 Task: Create a rule from the Routing list, Task moved to a section -> Set Priority in the project AgileMatrix , set the section as To-Do and set the priority of the task as  High
Action: Mouse moved to (612, 344)
Screenshot: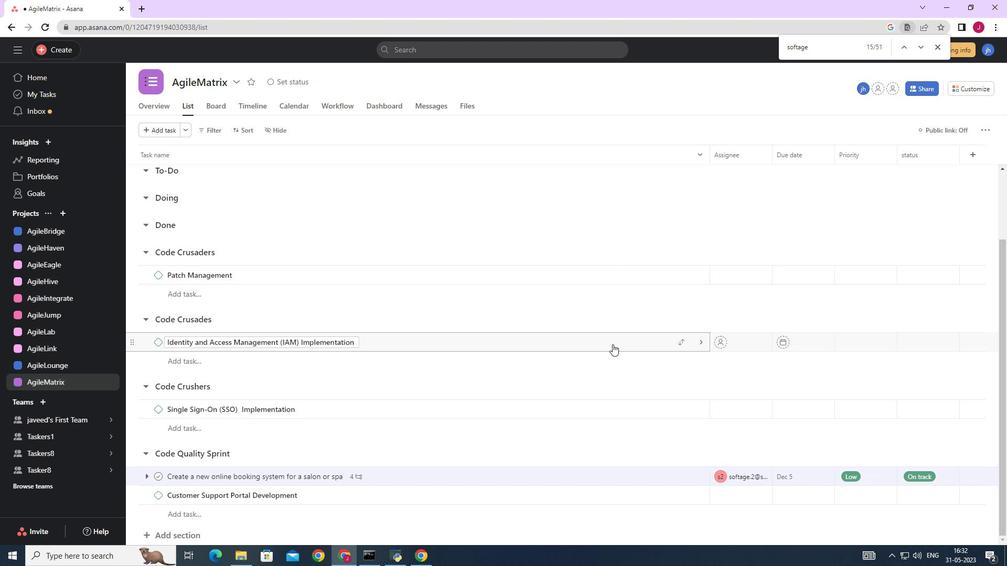 
Action: Mouse scrolled (612, 344) with delta (0, 0)
Screenshot: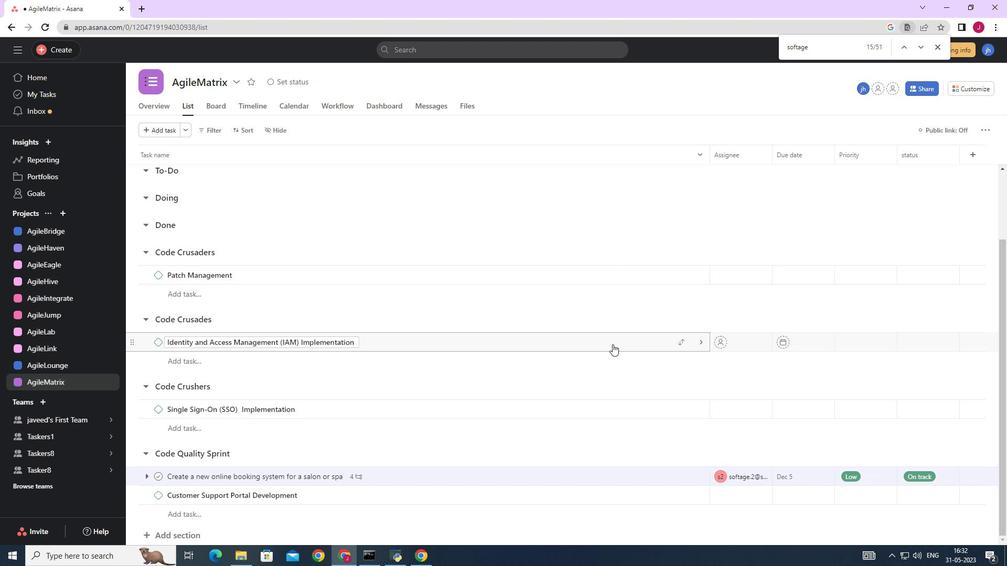 
Action: Mouse scrolled (612, 344) with delta (0, 0)
Screenshot: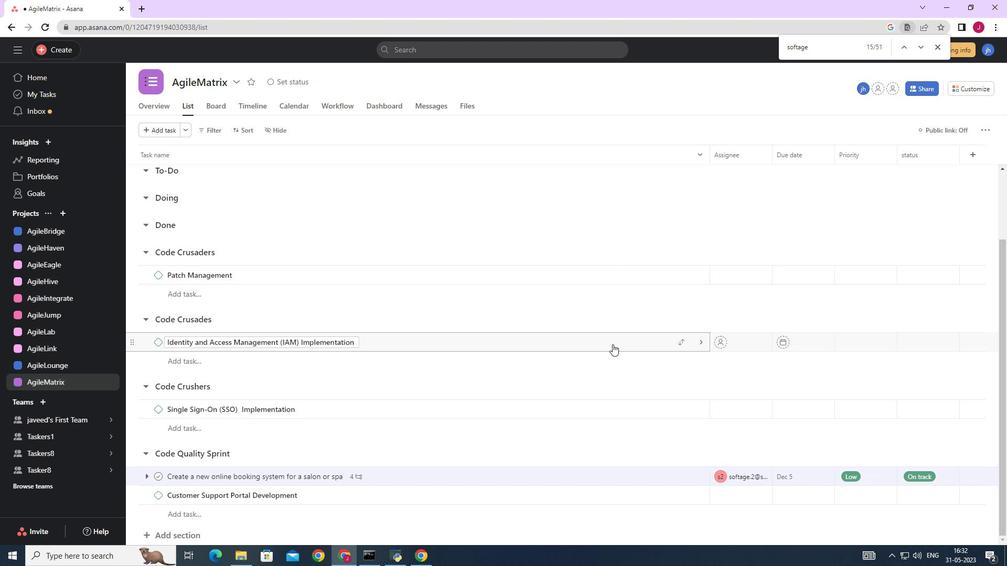 
Action: Mouse moved to (612, 343)
Screenshot: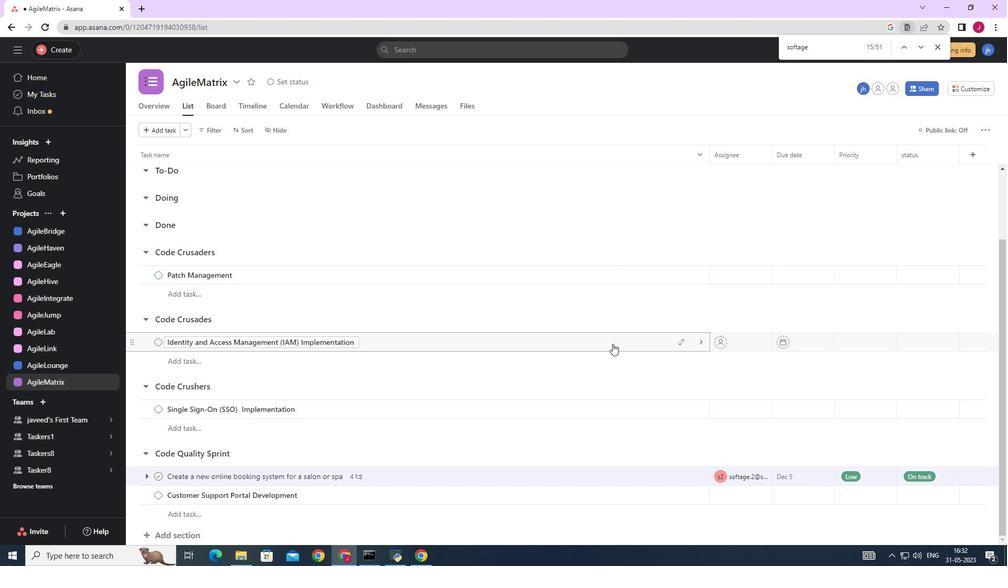 
Action: Mouse scrolled (612, 344) with delta (0, 0)
Screenshot: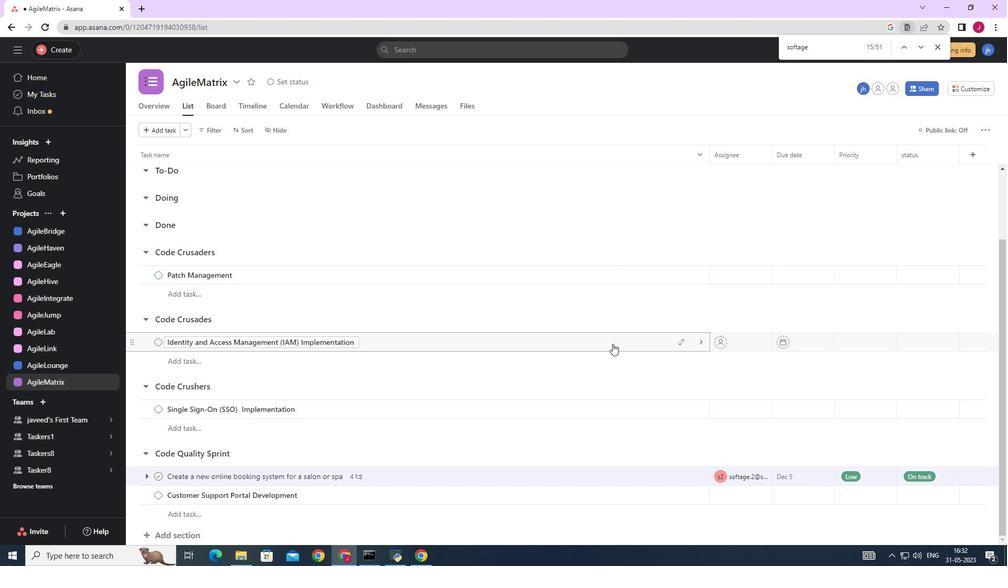 
Action: Mouse moved to (976, 91)
Screenshot: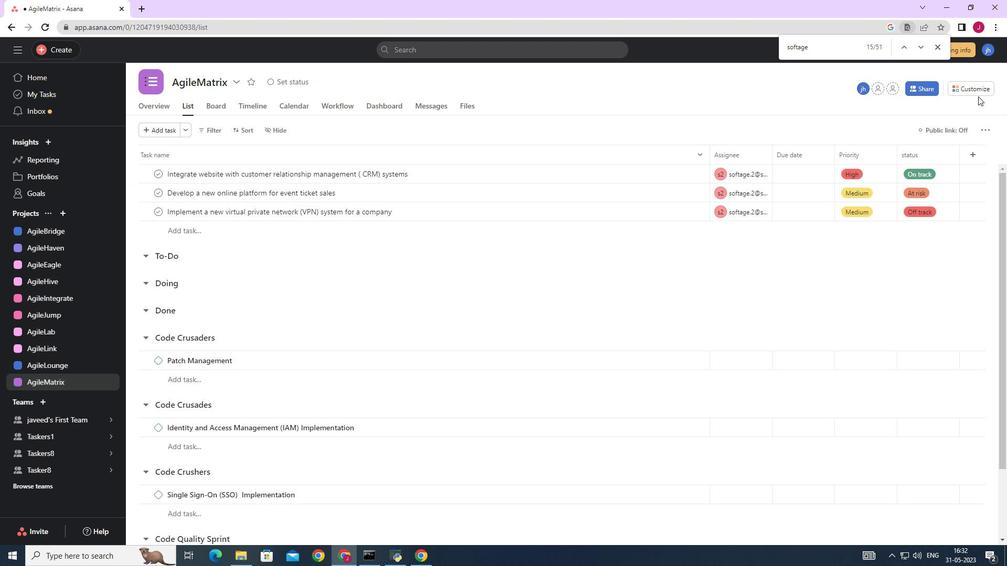 
Action: Mouse pressed left at (976, 91)
Screenshot: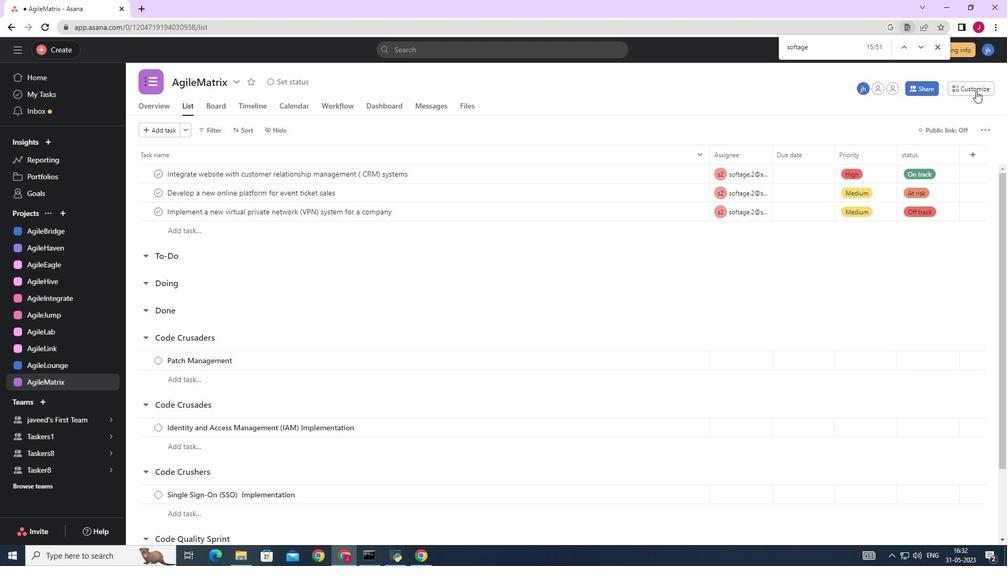 
Action: Mouse moved to (797, 231)
Screenshot: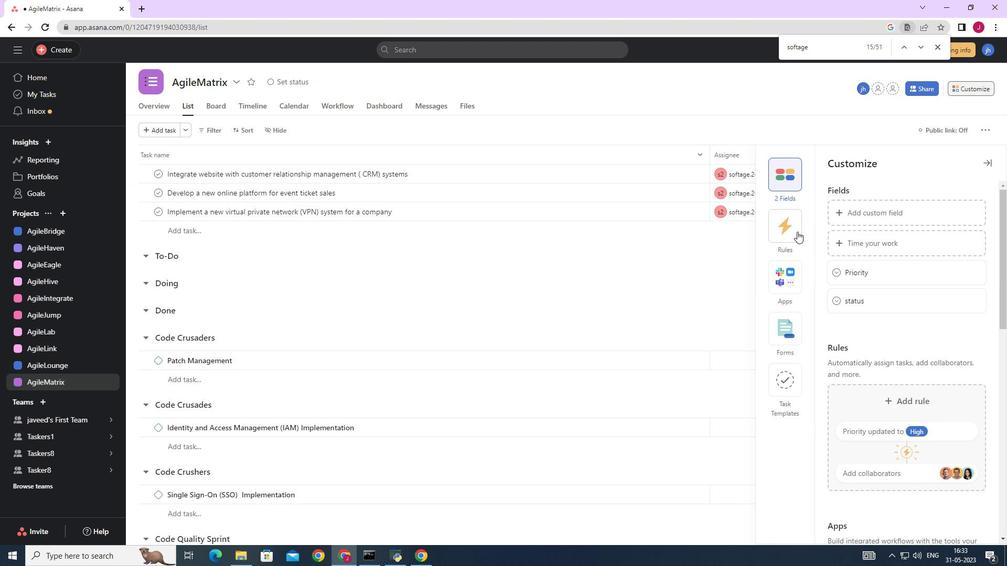 
Action: Mouse pressed left at (797, 231)
Screenshot: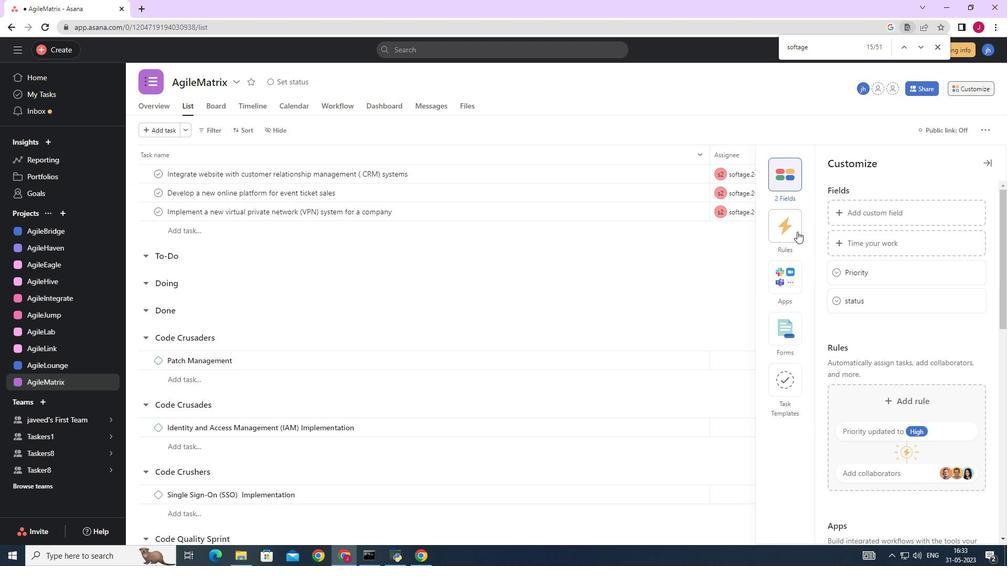 
Action: Mouse moved to (882, 241)
Screenshot: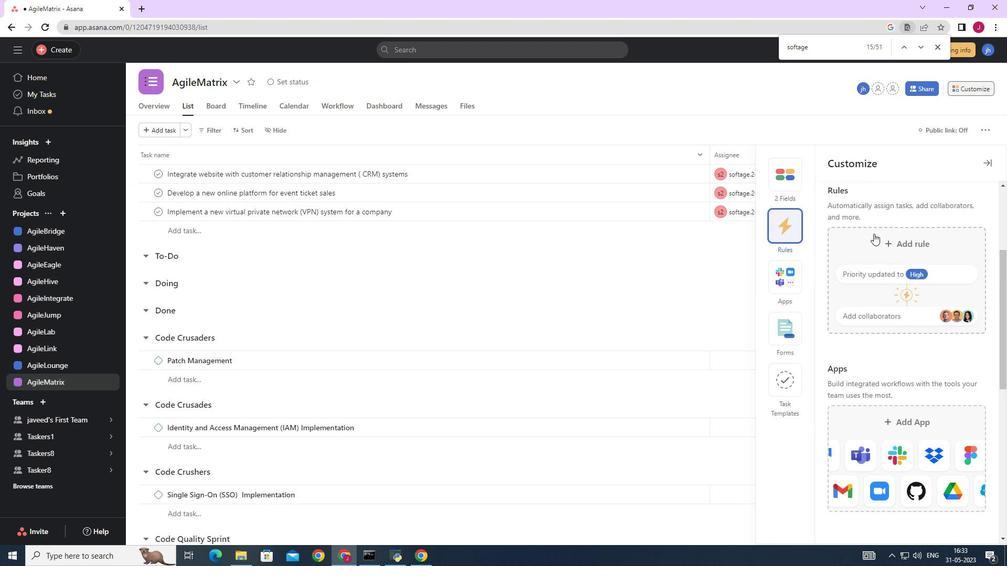 
Action: Mouse pressed left at (882, 241)
Screenshot: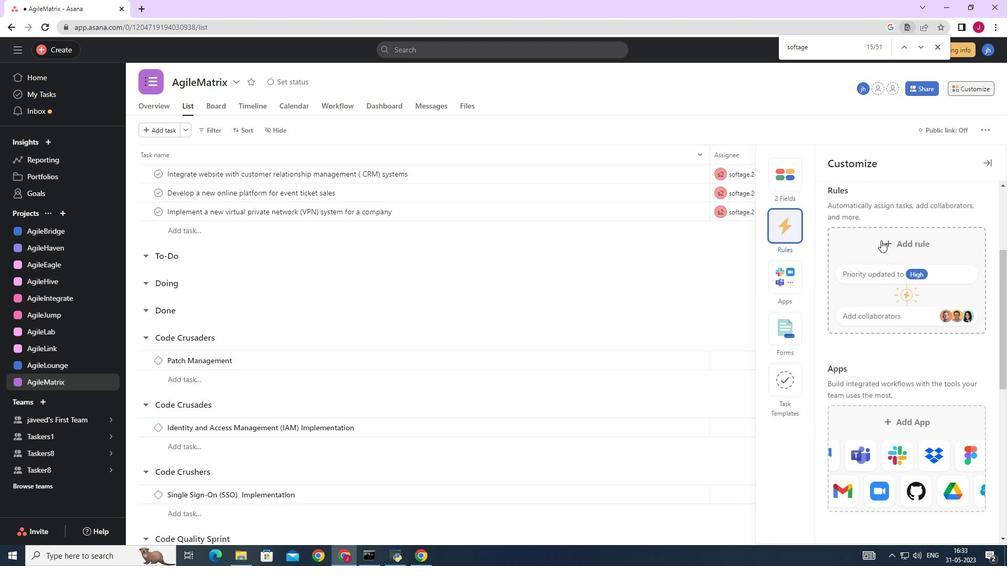 
Action: Mouse moved to (225, 140)
Screenshot: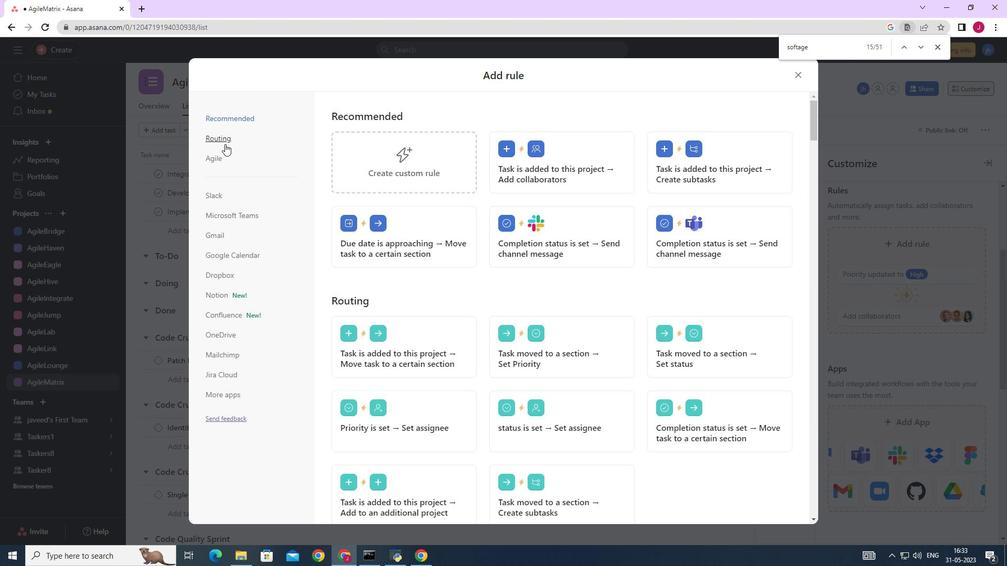 
Action: Mouse pressed left at (225, 140)
Screenshot: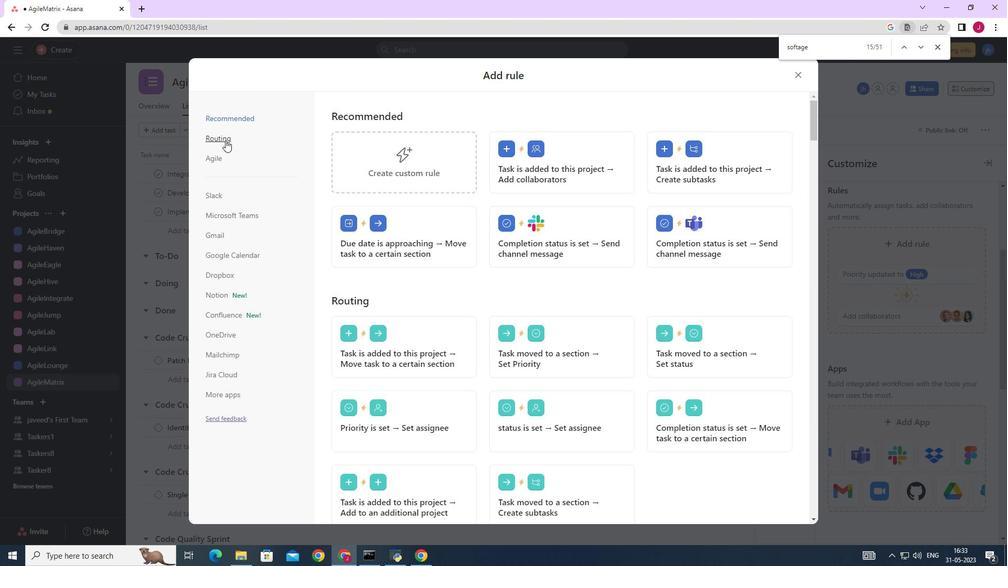 
Action: Mouse moved to (538, 169)
Screenshot: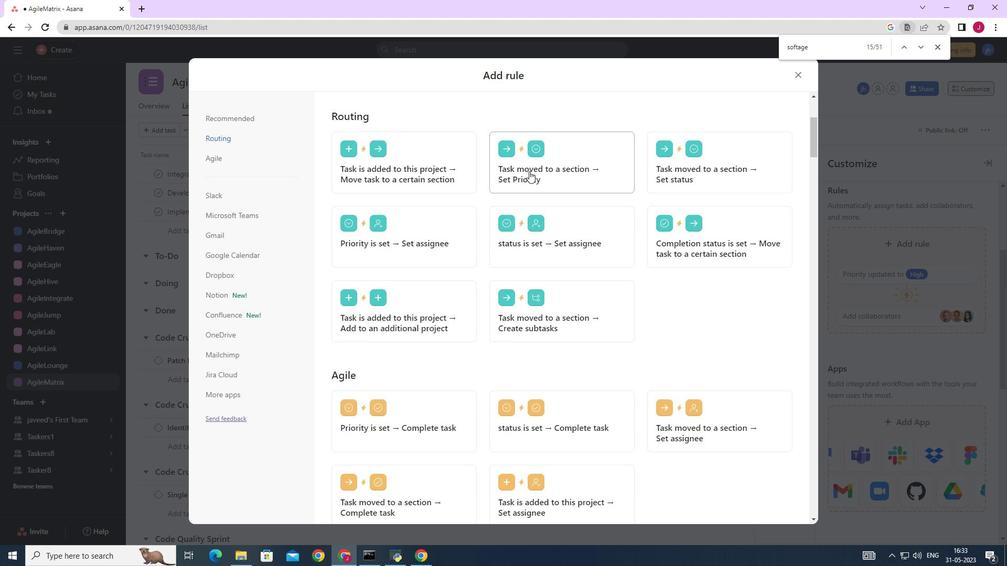 
Action: Mouse pressed left at (538, 169)
Screenshot: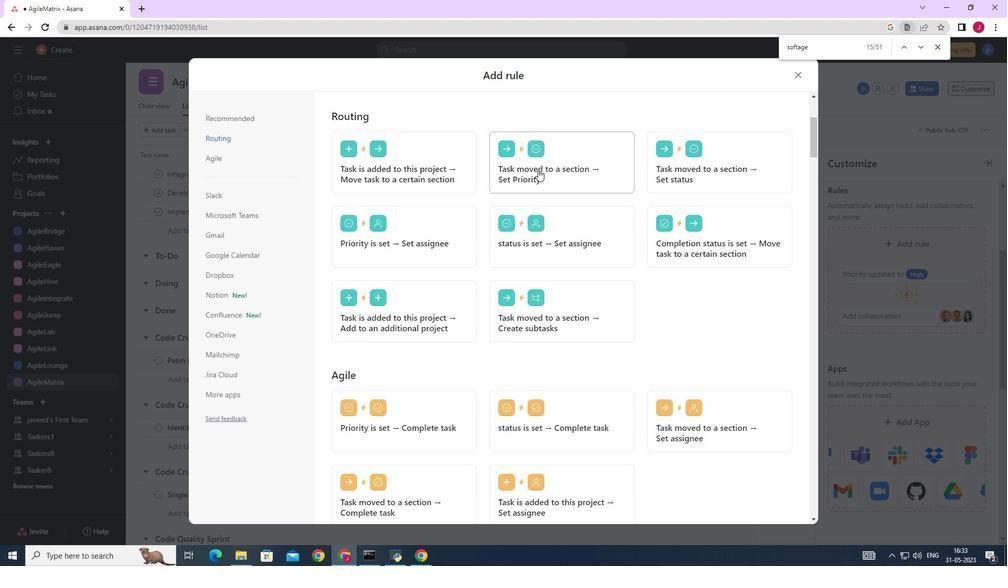 
Action: Mouse moved to (396, 283)
Screenshot: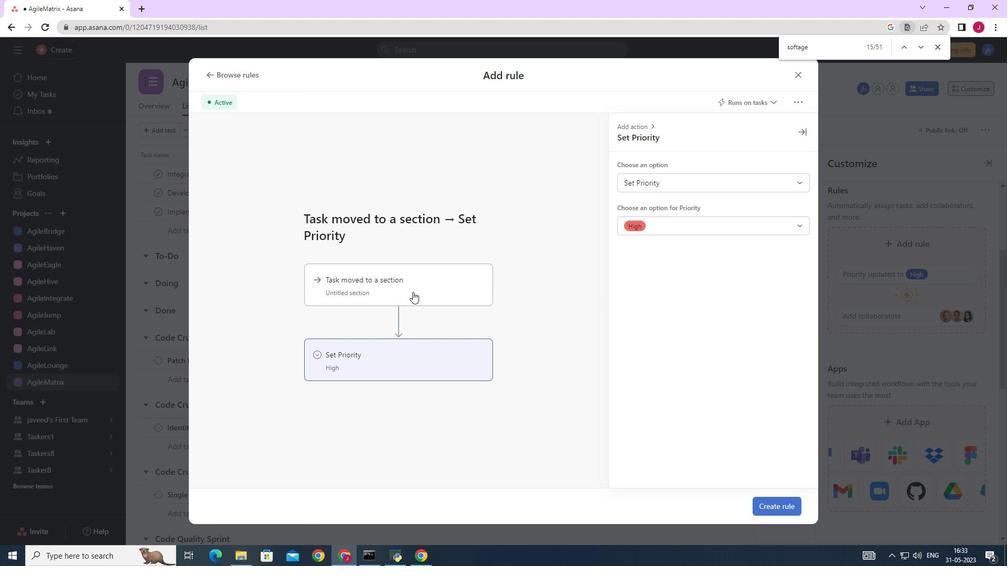 
Action: Mouse pressed left at (396, 283)
Screenshot: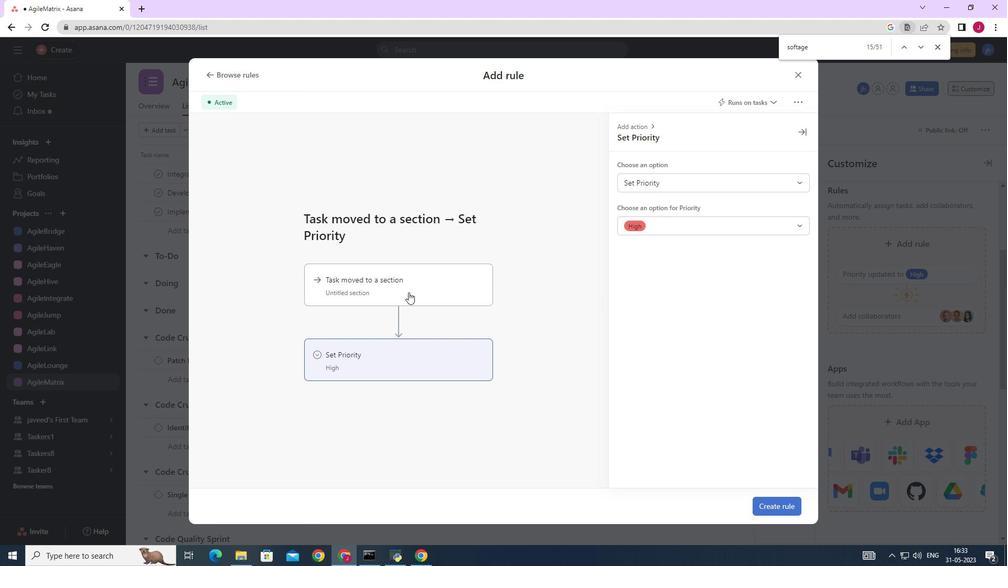 
Action: Mouse moved to (699, 184)
Screenshot: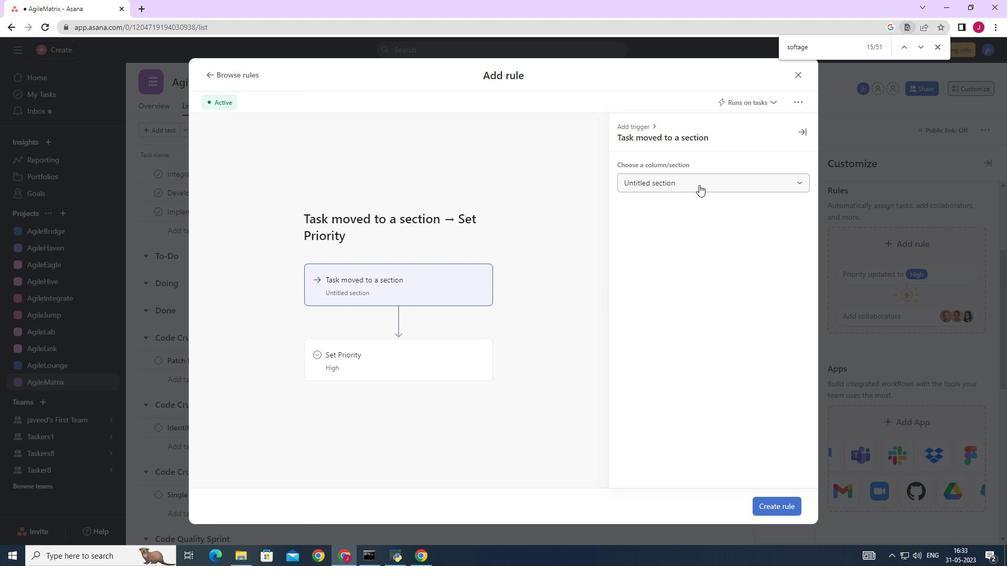 
Action: Mouse pressed left at (699, 184)
Screenshot: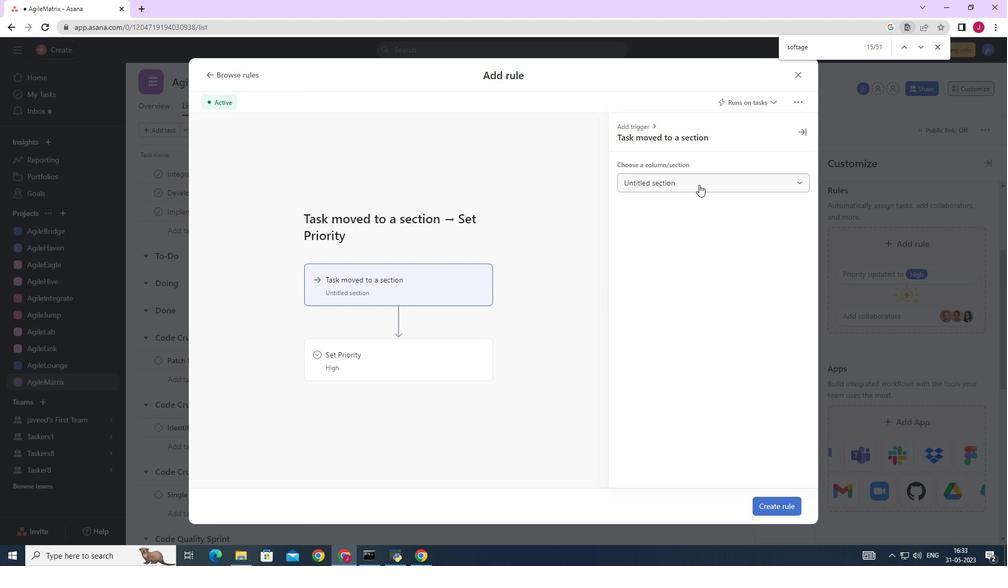 
Action: Mouse moved to (644, 223)
Screenshot: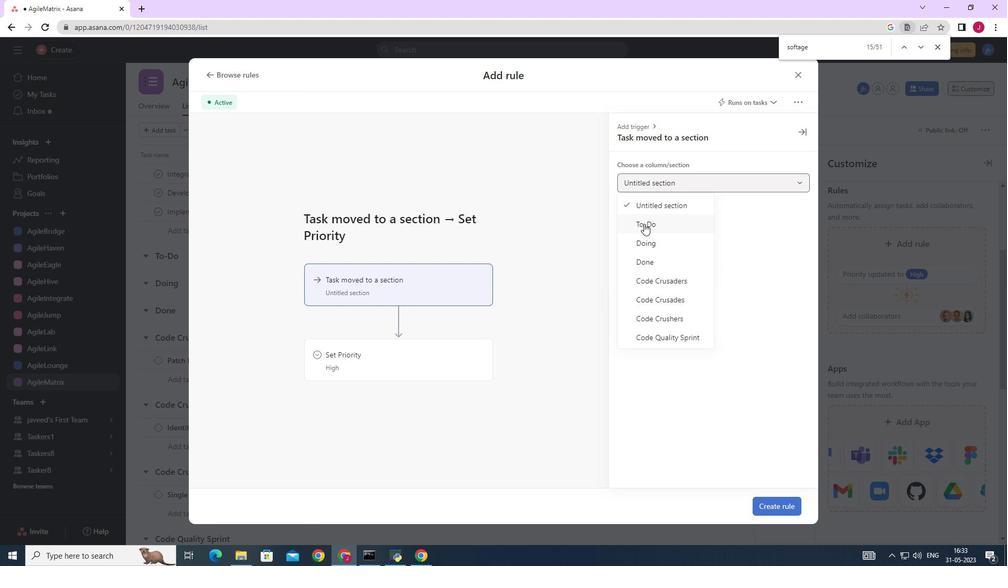 
Action: Mouse pressed left at (644, 223)
Screenshot: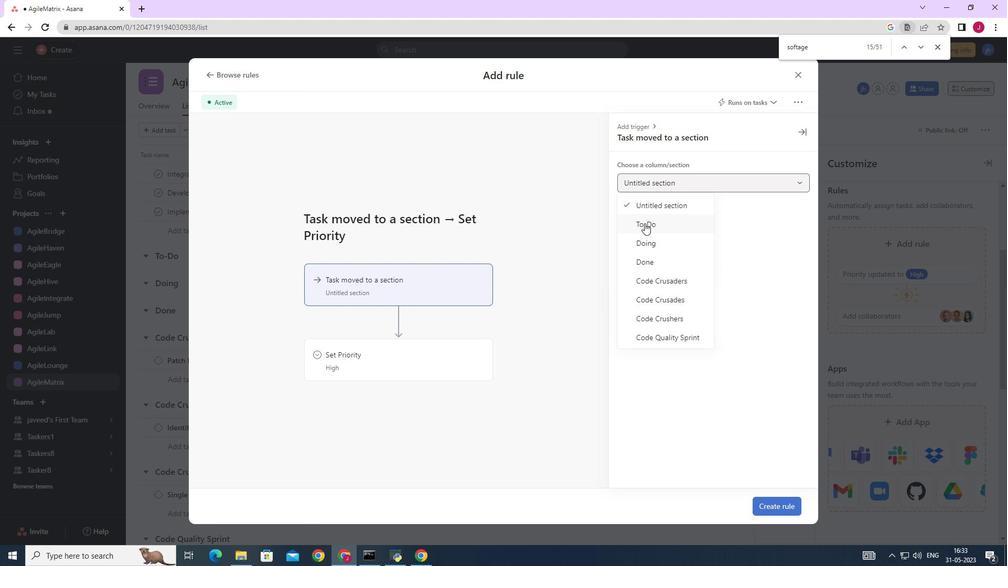 
Action: Mouse moved to (374, 365)
Screenshot: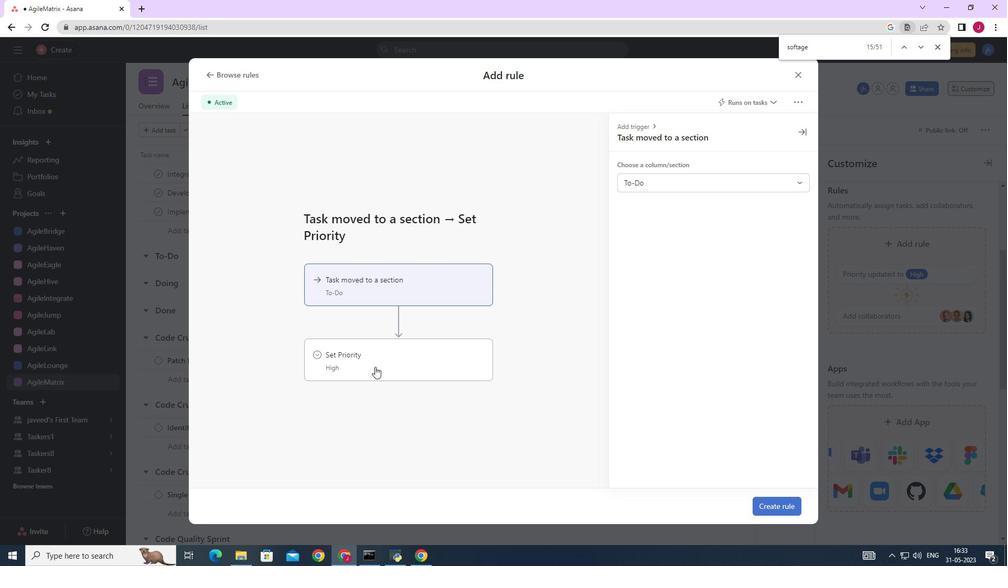 
Action: Mouse pressed left at (374, 365)
Screenshot: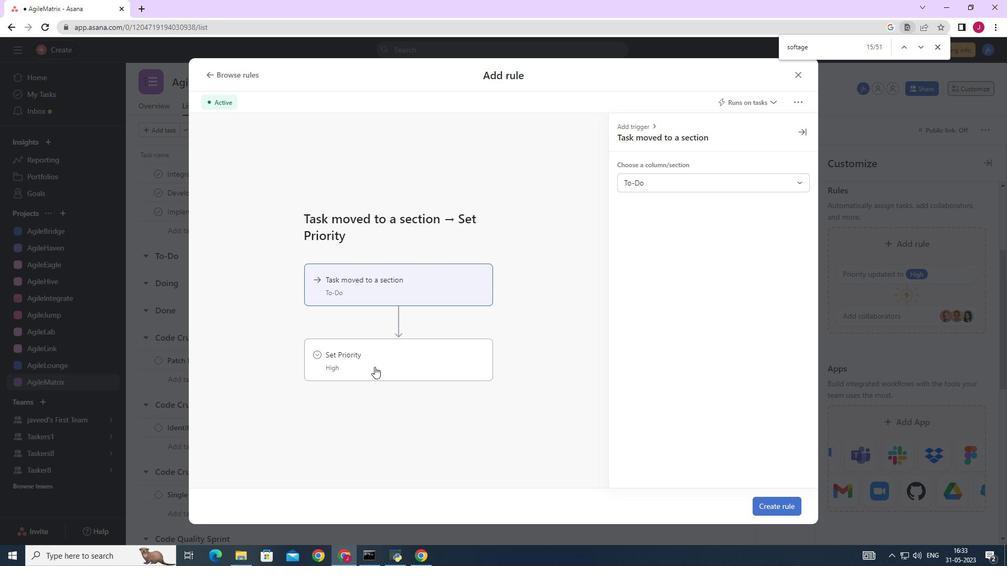 
Action: Mouse moved to (667, 183)
Screenshot: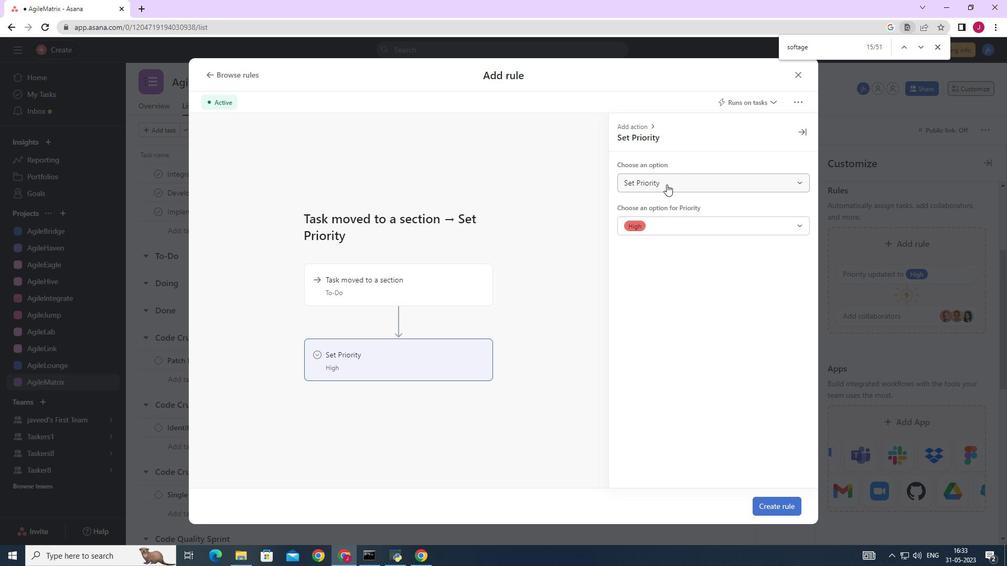 
Action: Mouse pressed left at (667, 183)
Screenshot: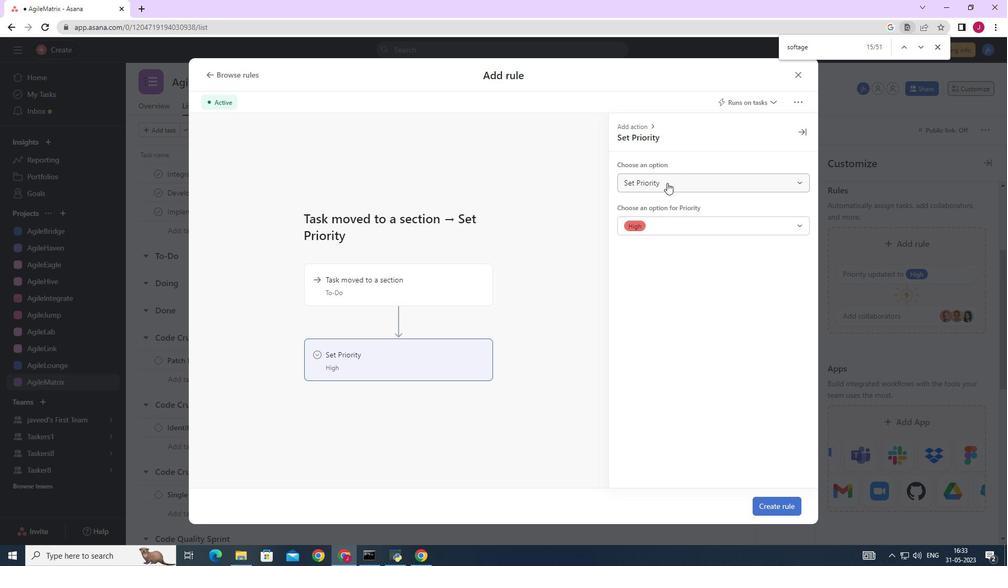 
Action: Mouse moved to (662, 202)
Screenshot: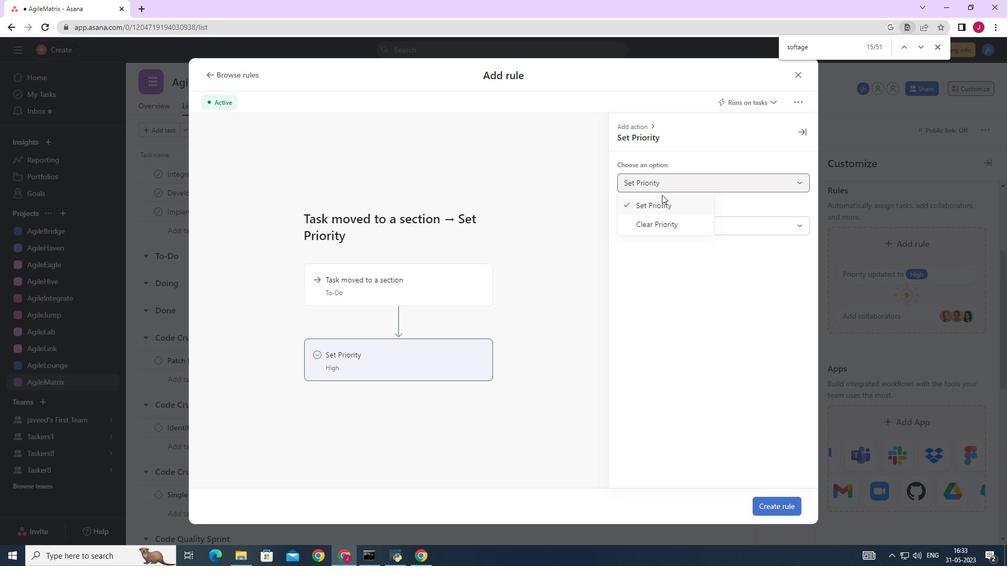 
Action: Mouse pressed left at (662, 202)
Screenshot: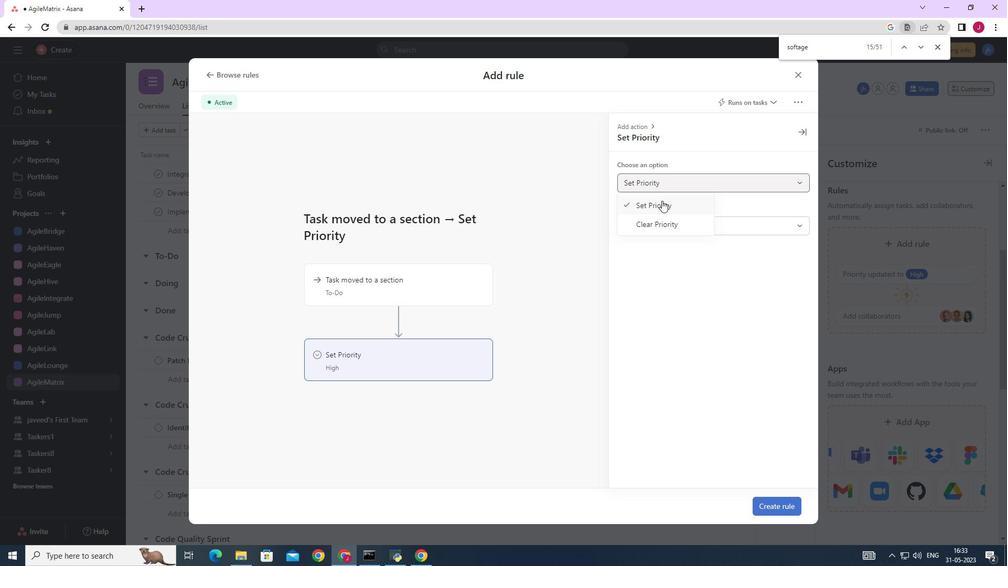 
Action: Mouse moved to (652, 217)
Screenshot: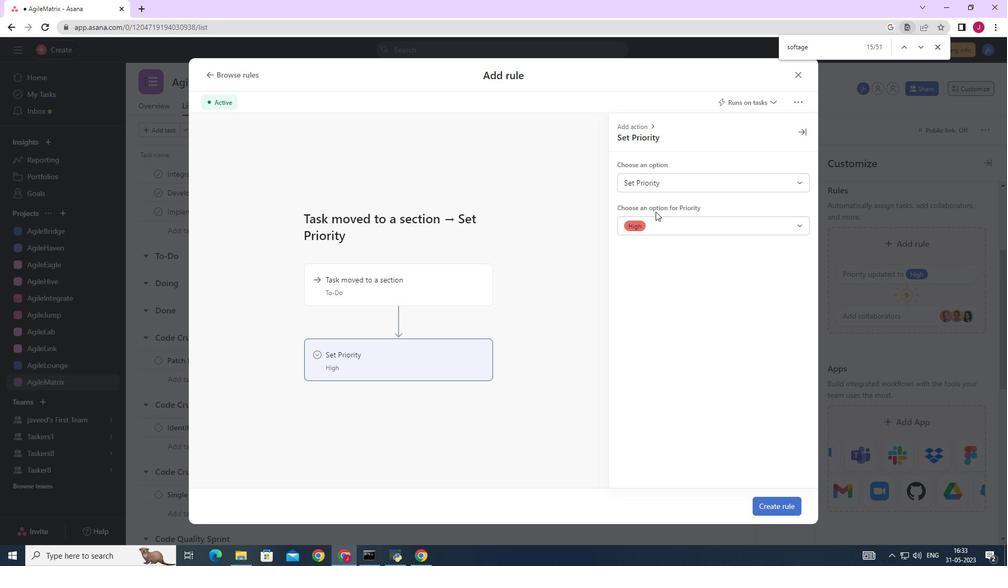 
Action: Mouse pressed left at (652, 217)
Screenshot: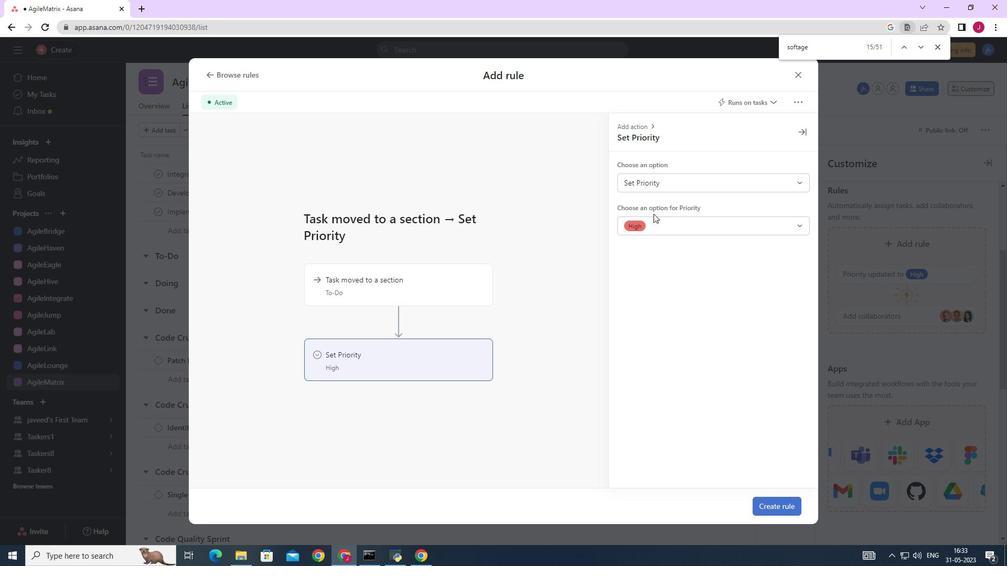 
Action: Mouse moved to (645, 246)
Screenshot: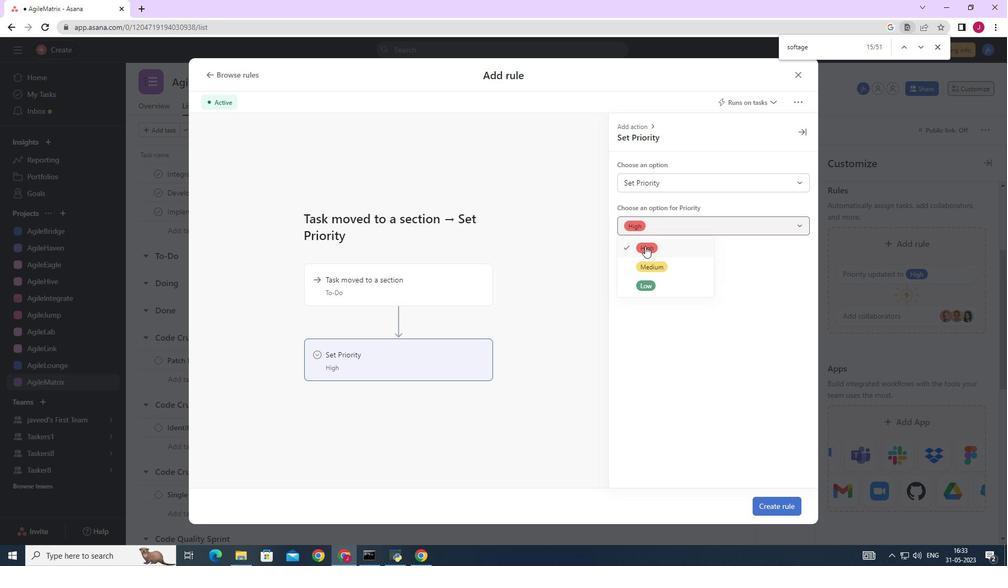 
Action: Mouse pressed left at (645, 246)
Screenshot: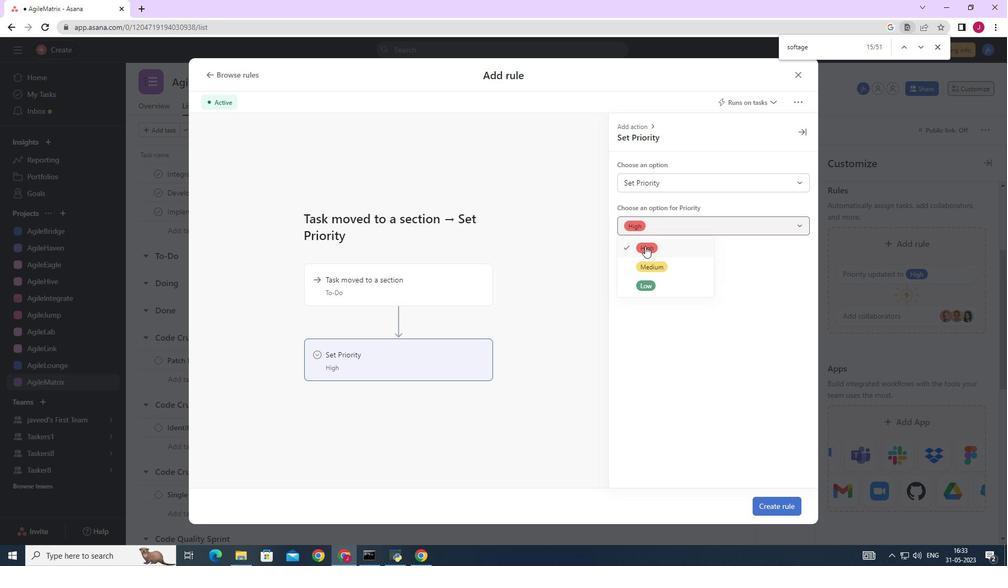 
Action: Mouse moved to (773, 506)
Screenshot: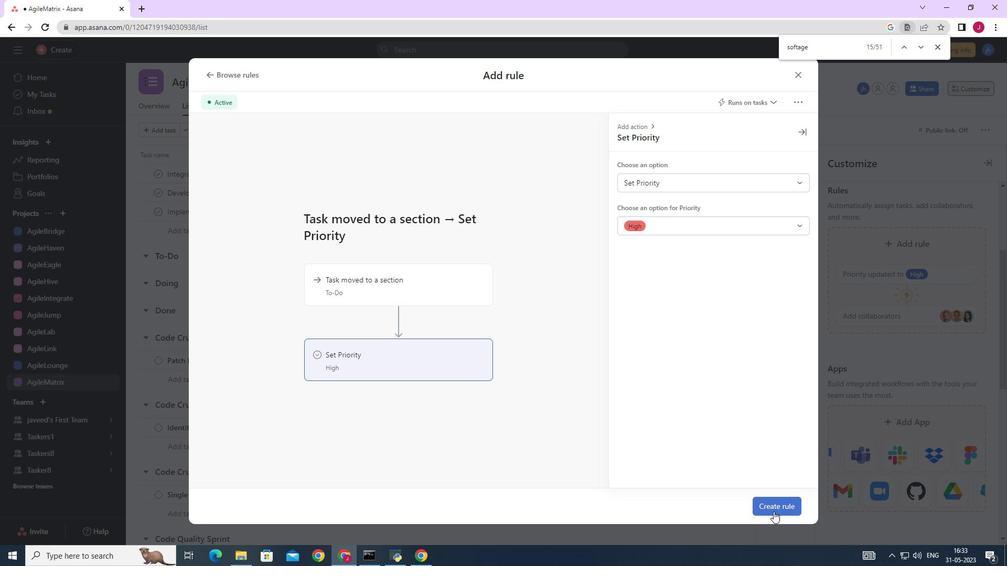 
Action: Mouse pressed left at (773, 506)
Screenshot: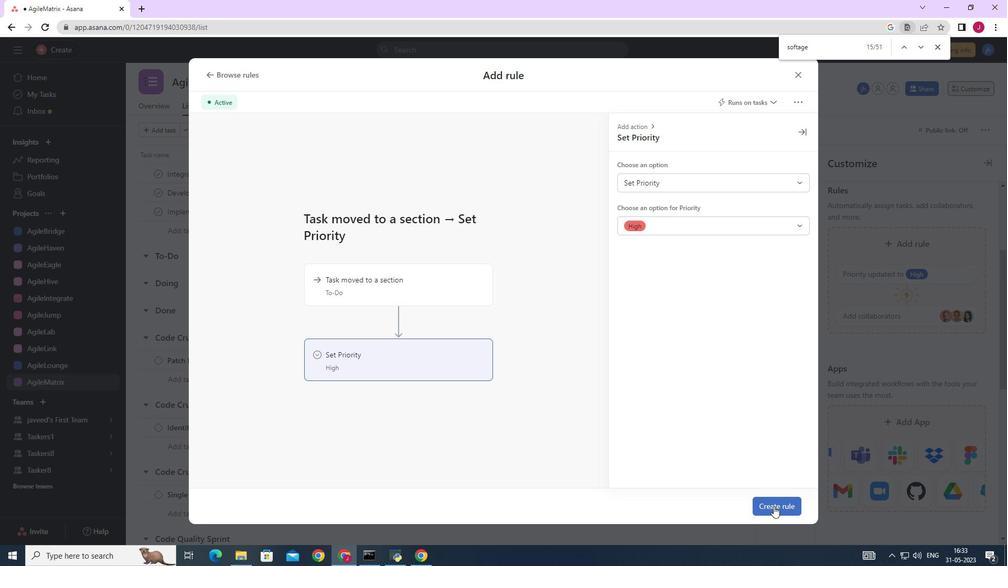 
Action: Mouse moved to (768, 503)
Screenshot: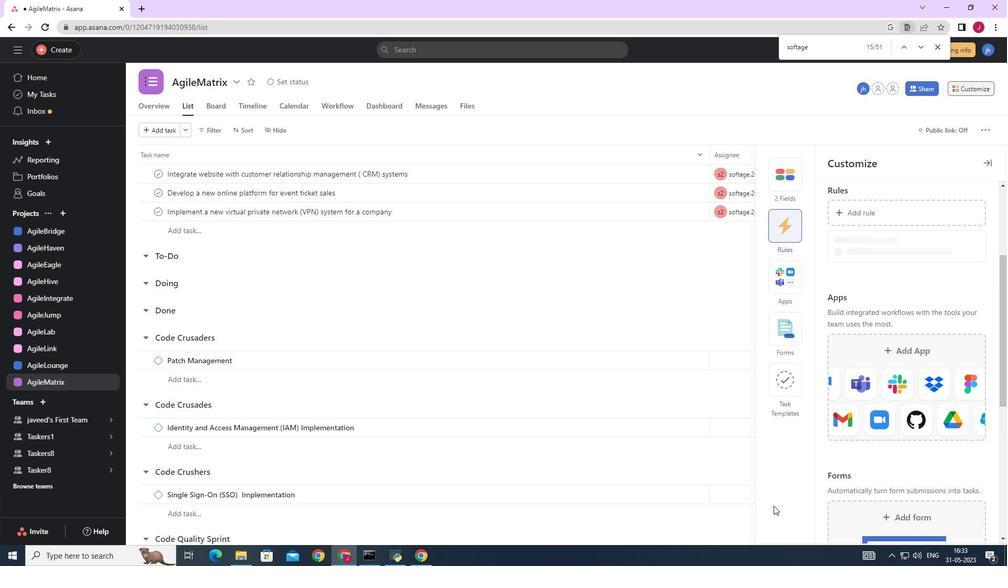 
